Task: Edit the breakpoints.
Action: Mouse moved to (9, 43)
Screenshot: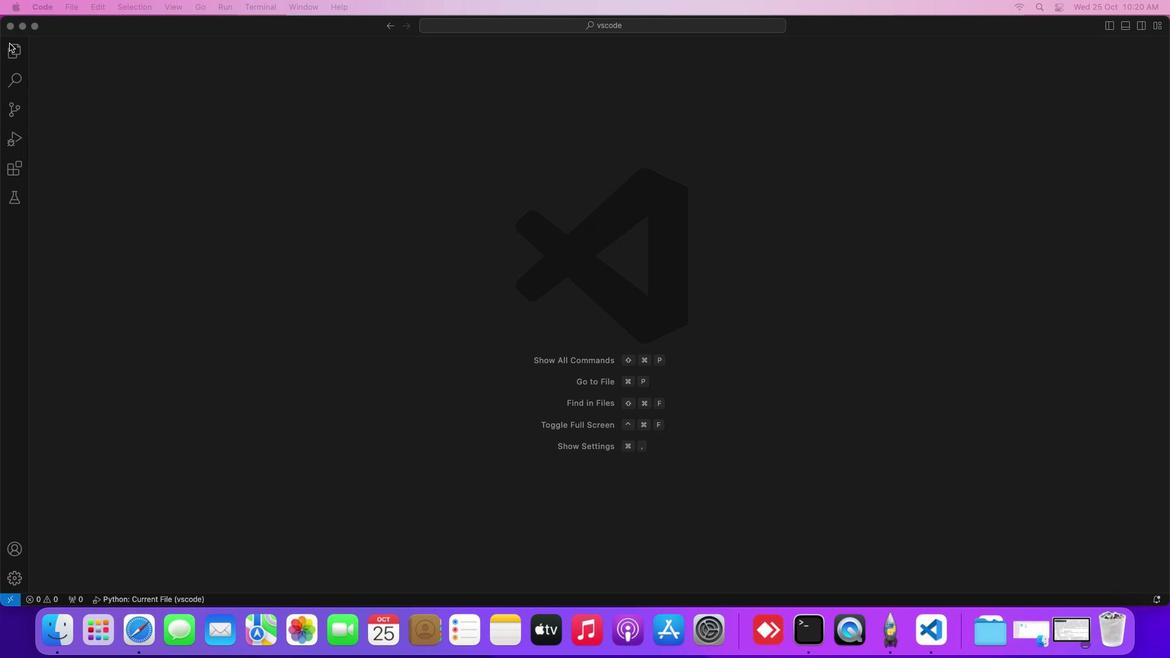 
Action: Mouse pressed left at (9, 43)
Screenshot: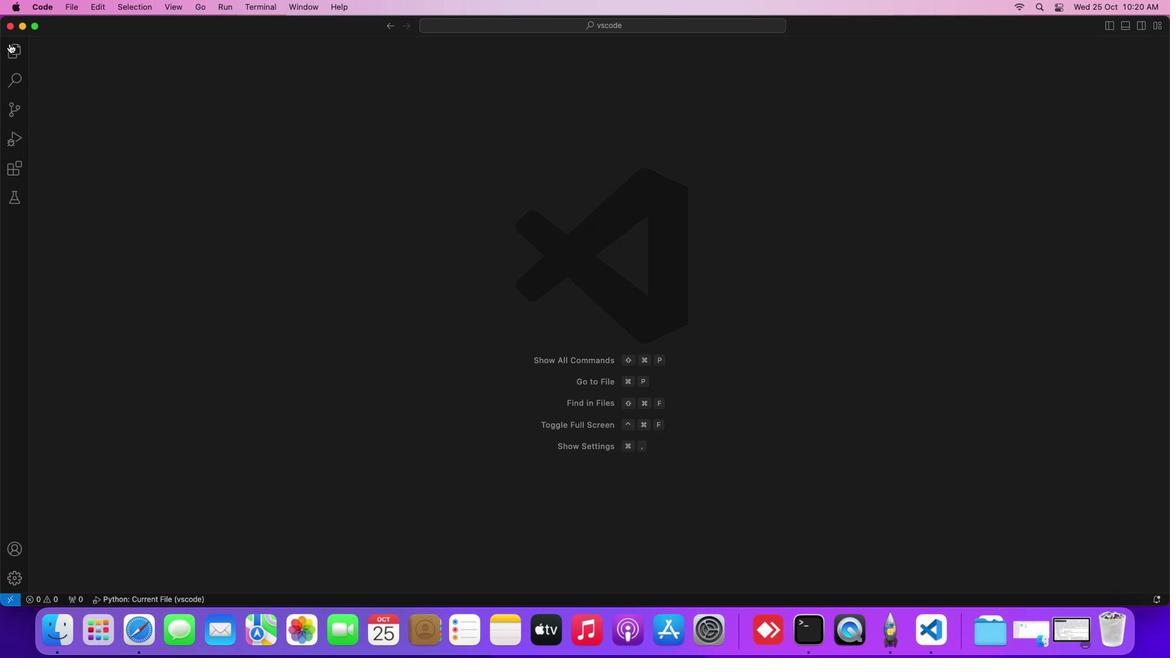 
Action: Mouse moved to (62, 100)
Screenshot: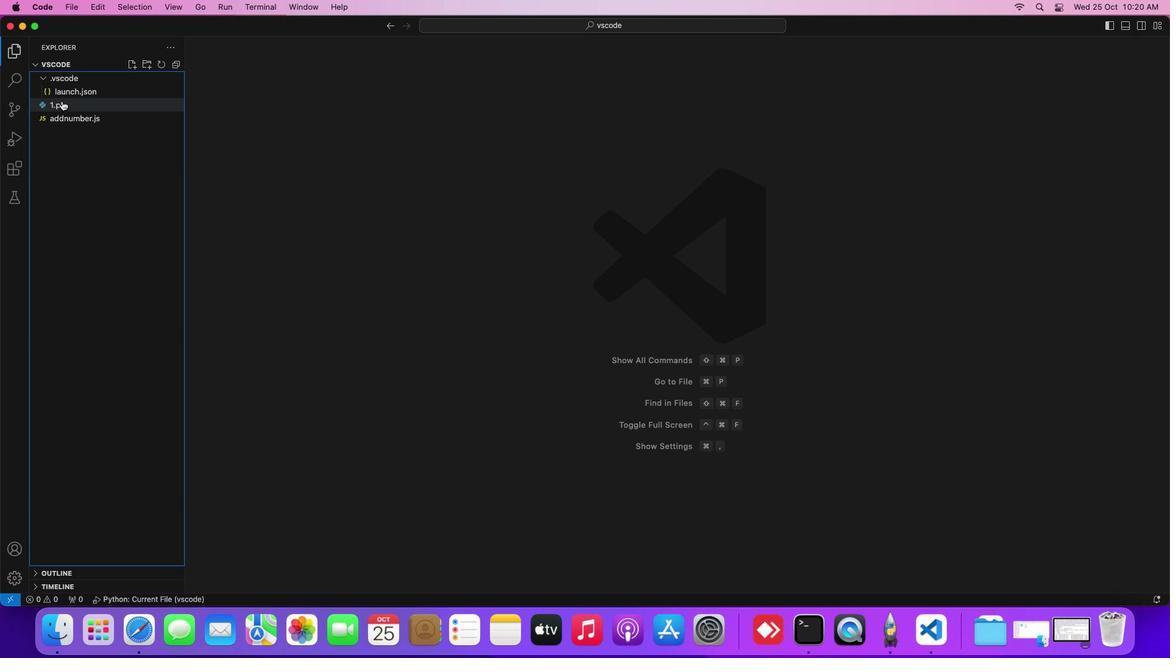 
Action: Mouse pressed left at (62, 100)
Screenshot: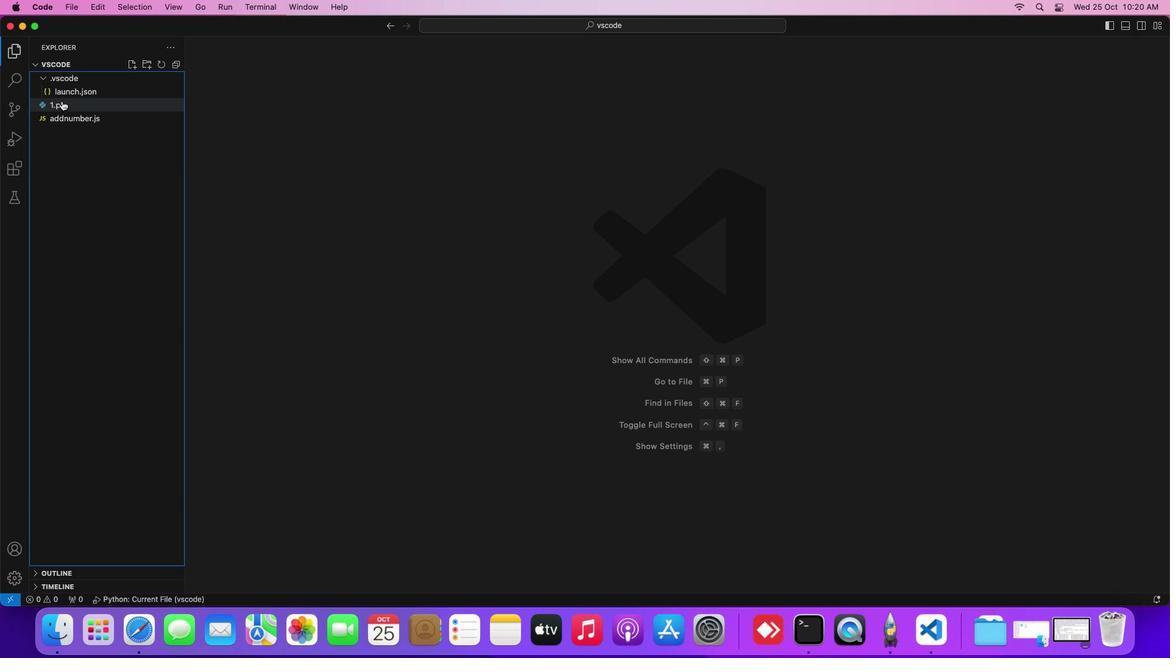 
Action: Mouse moved to (190, 88)
Screenshot: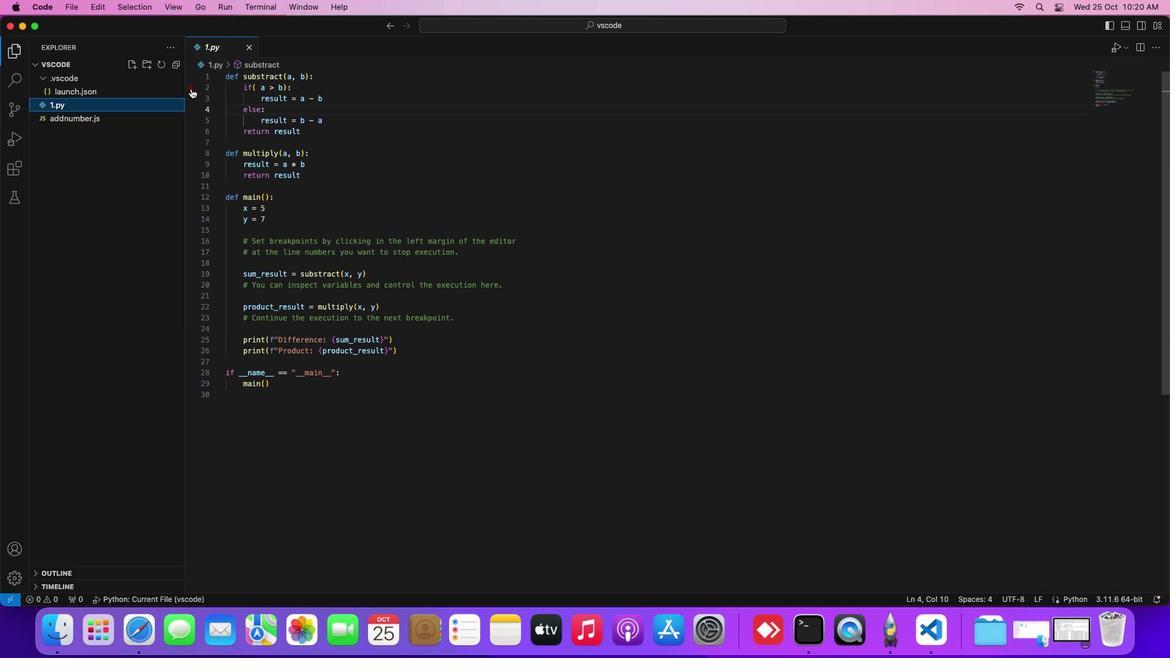 
Action: Mouse pressed left at (190, 88)
Screenshot: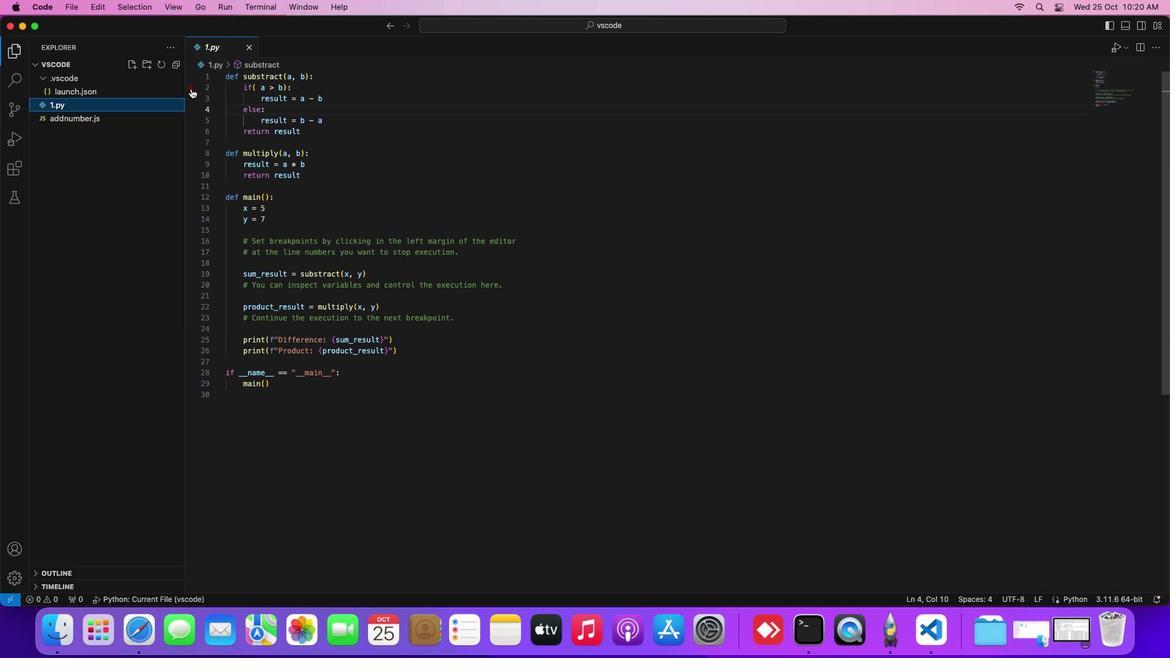 
Action: Mouse moved to (222, 4)
Screenshot: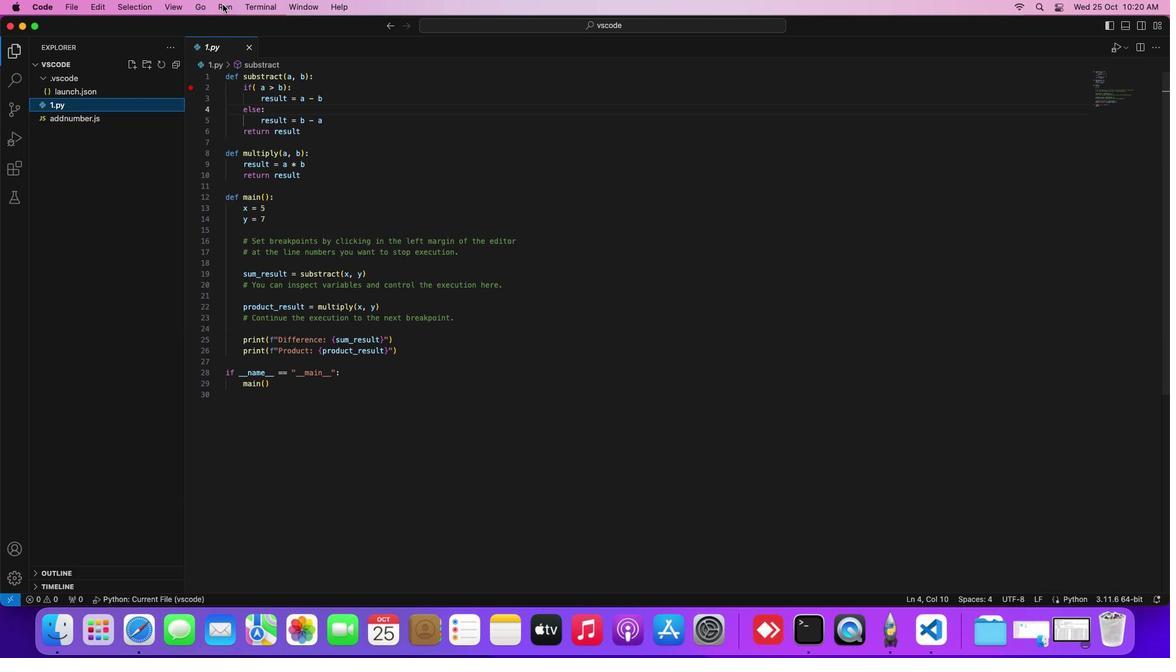 
Action: Mouse pressed left at (222, 4)
Screenshot: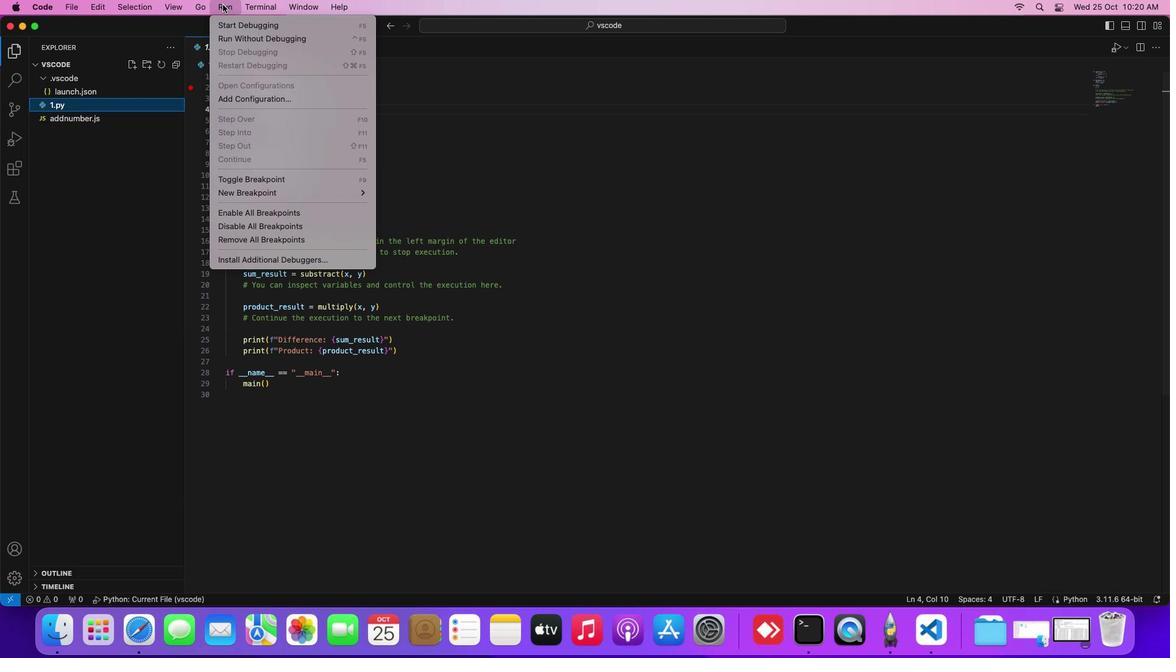 
Action: Mouse moved to (234, 21)
Screenshot: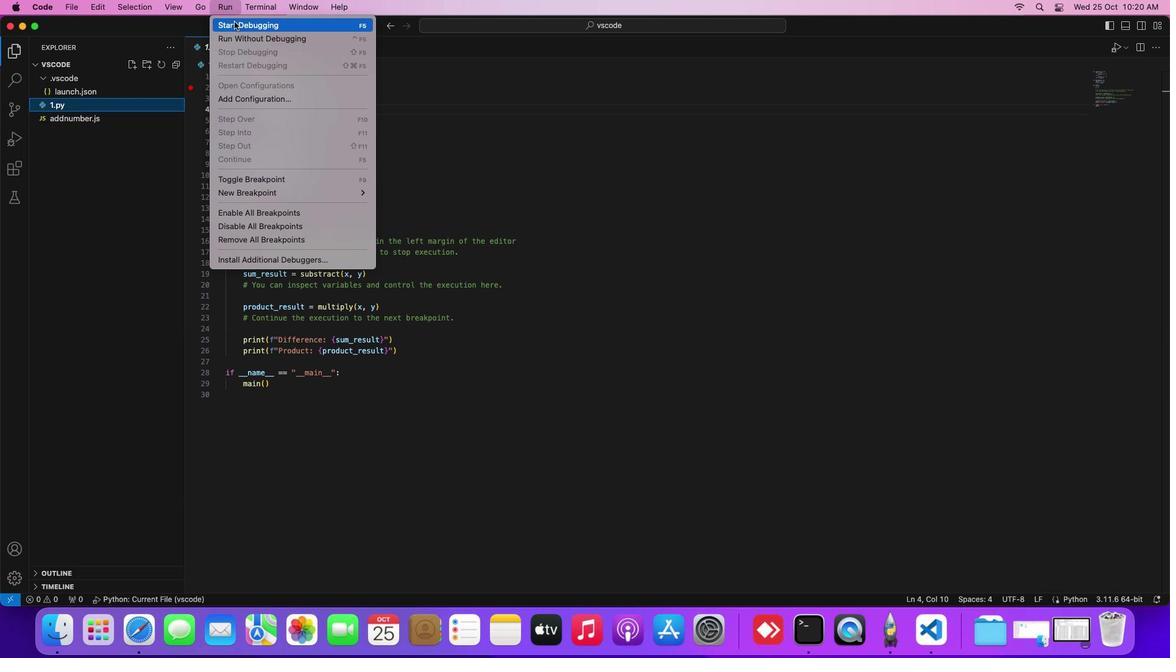 
Action: Mouse pressed left at (234, 21)
Screenshot: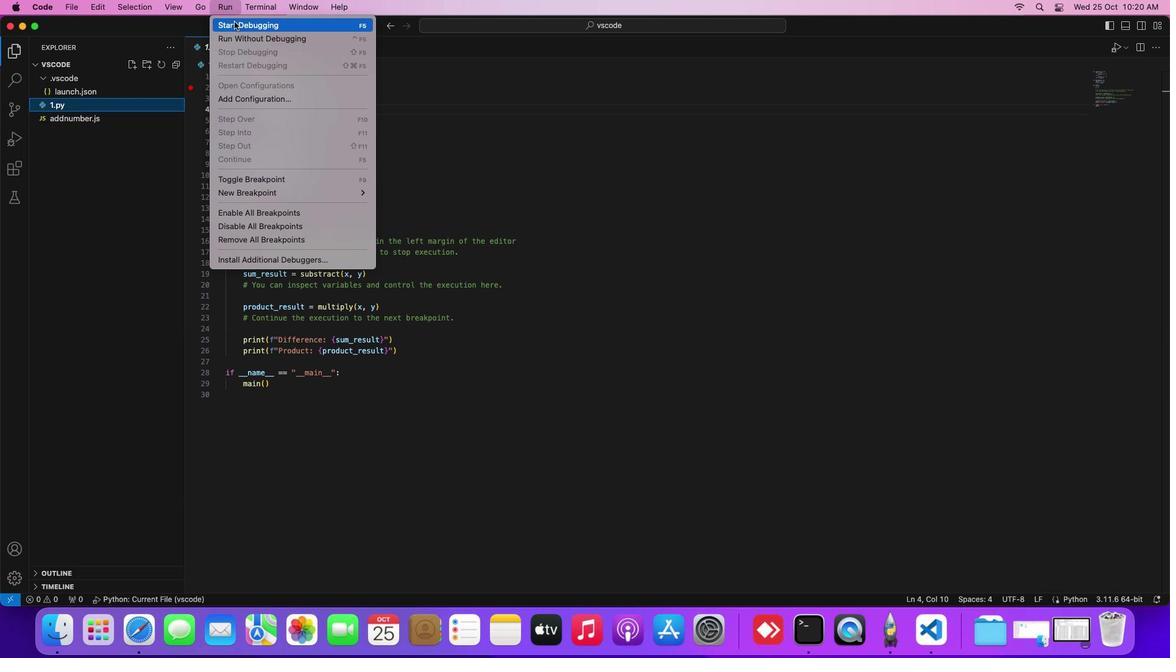 
Action: Mouse moved to (225, 9)
Screenshot: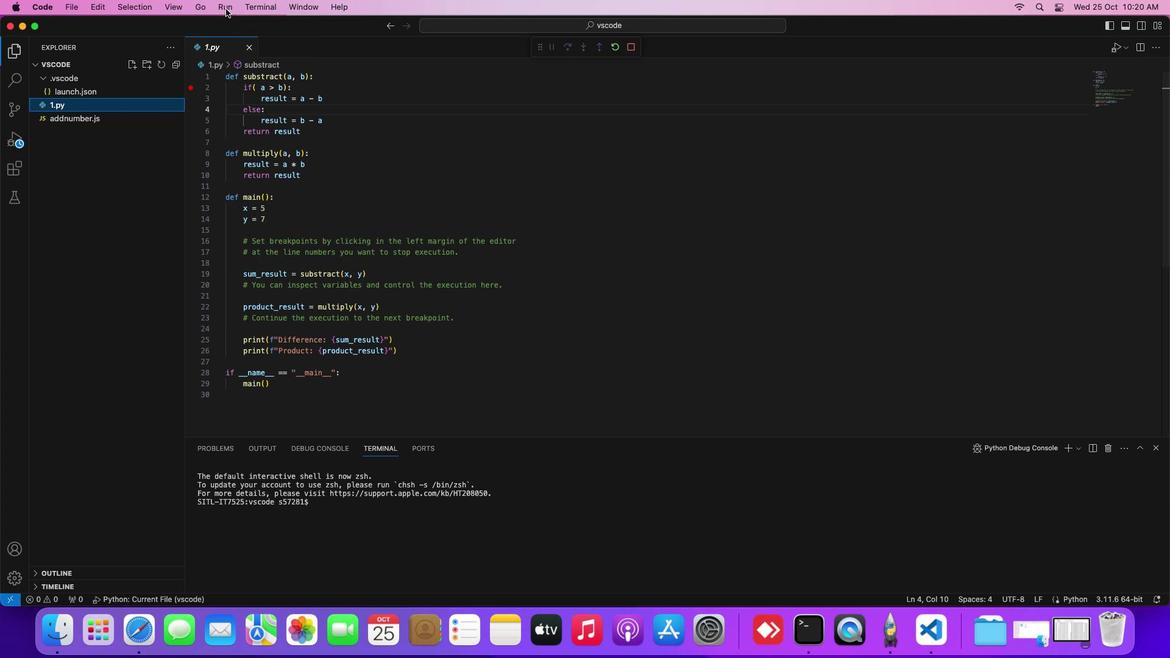 
Action: Mouse pressed left at (225, 9)
Screenshot: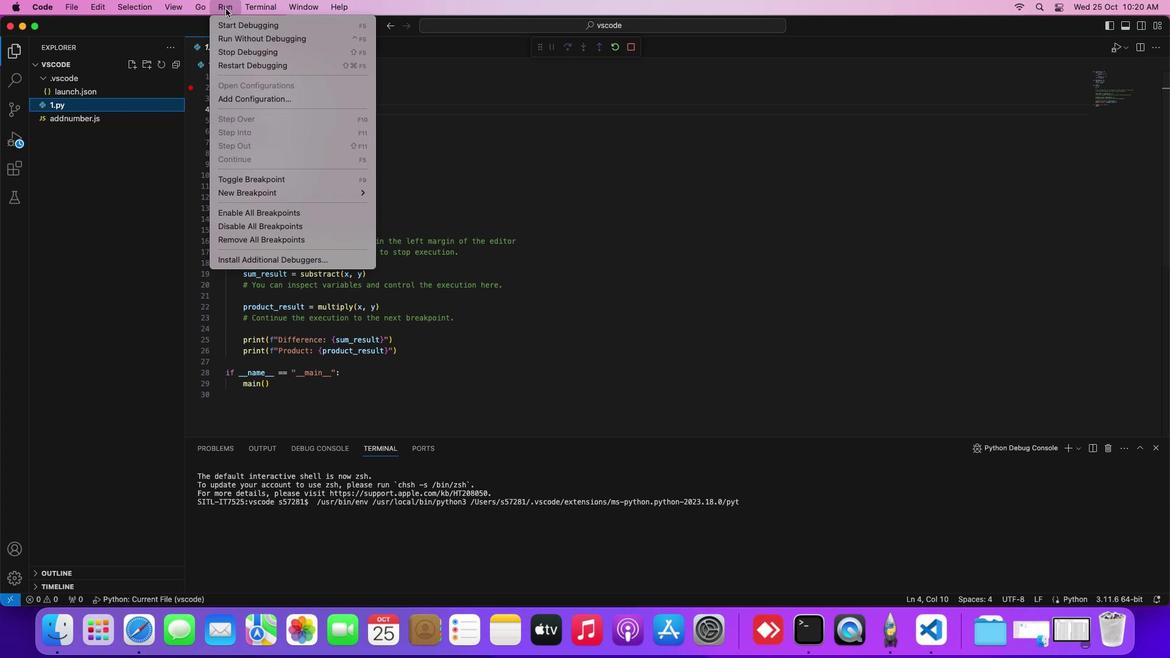 
Action: Mouse moved to (409, 205)
Screenshot: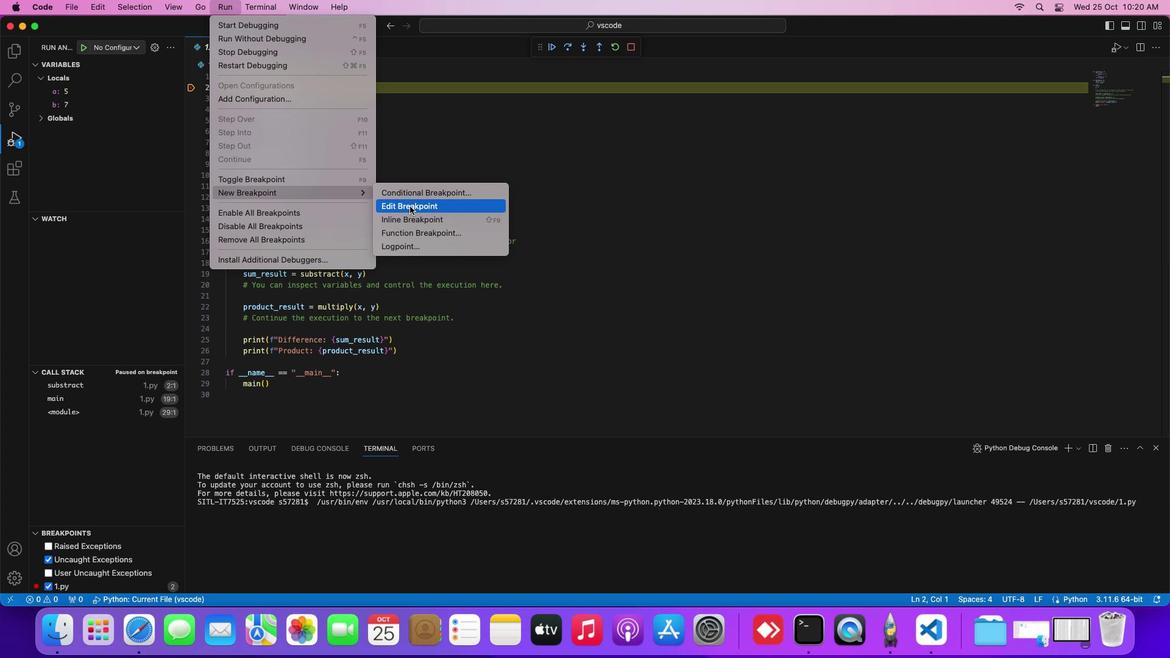 
Action: Mouse pressed left at (409, 205)
Screenshot: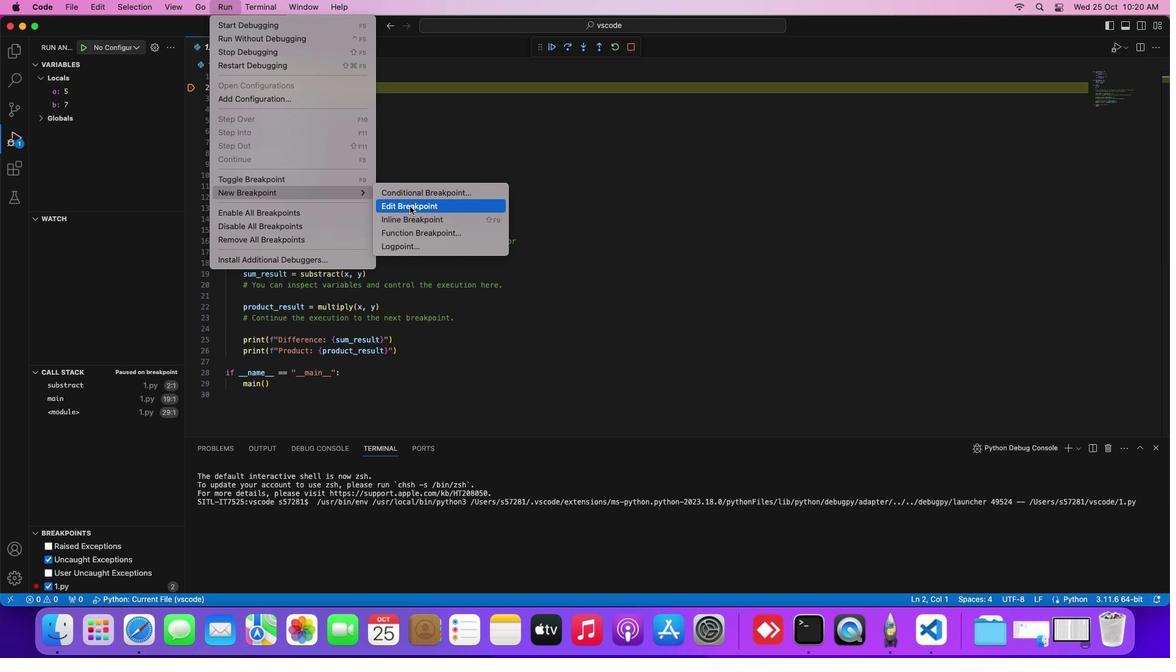 
Action: Mouse moved to (343, 136)
Screenshot: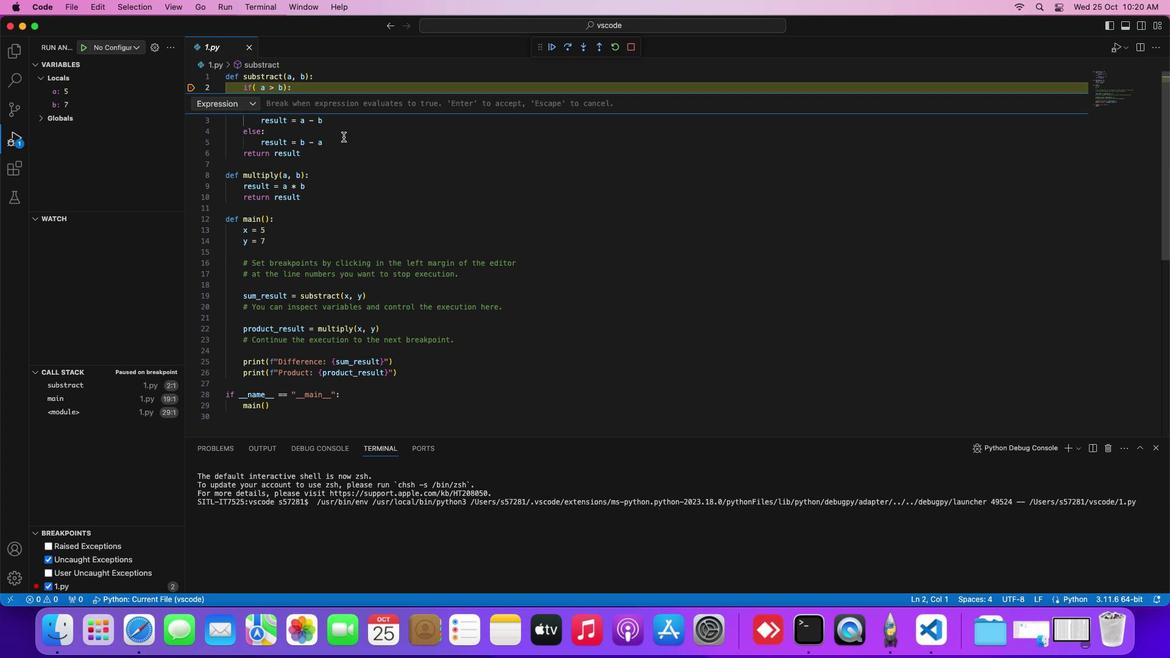
Action: Key pressed 'a'Key.spaceKey.shift_r'>'Key.space'b'Key.enter
Screenshot: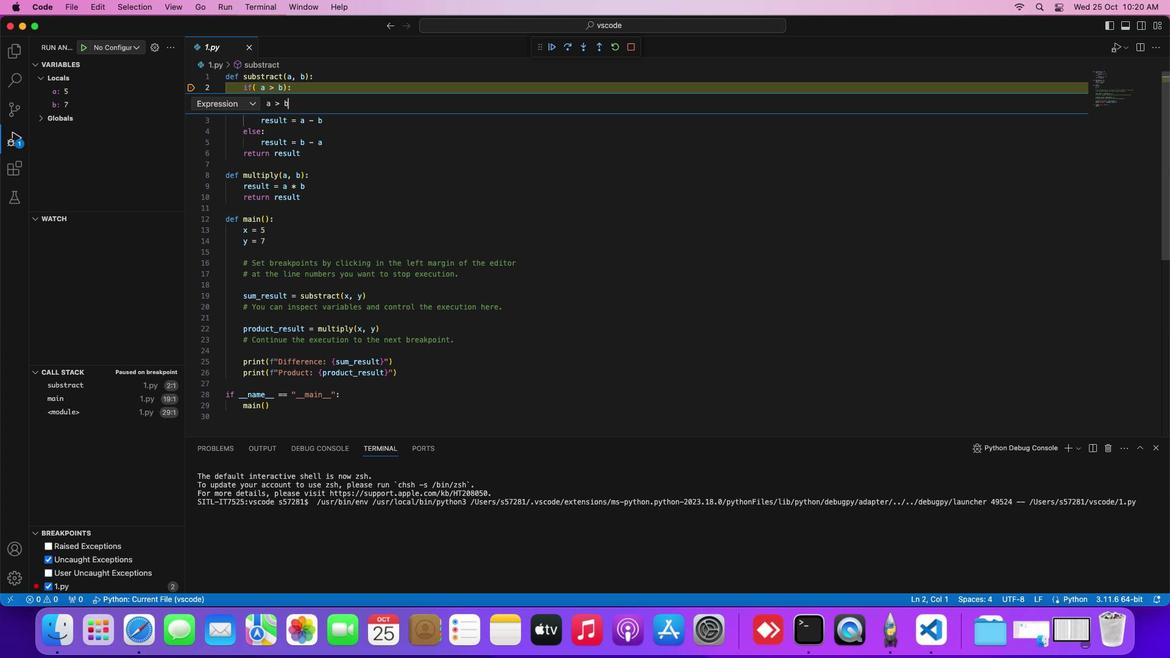 
Action: Mouse moved to (393, 153)
Screenshot: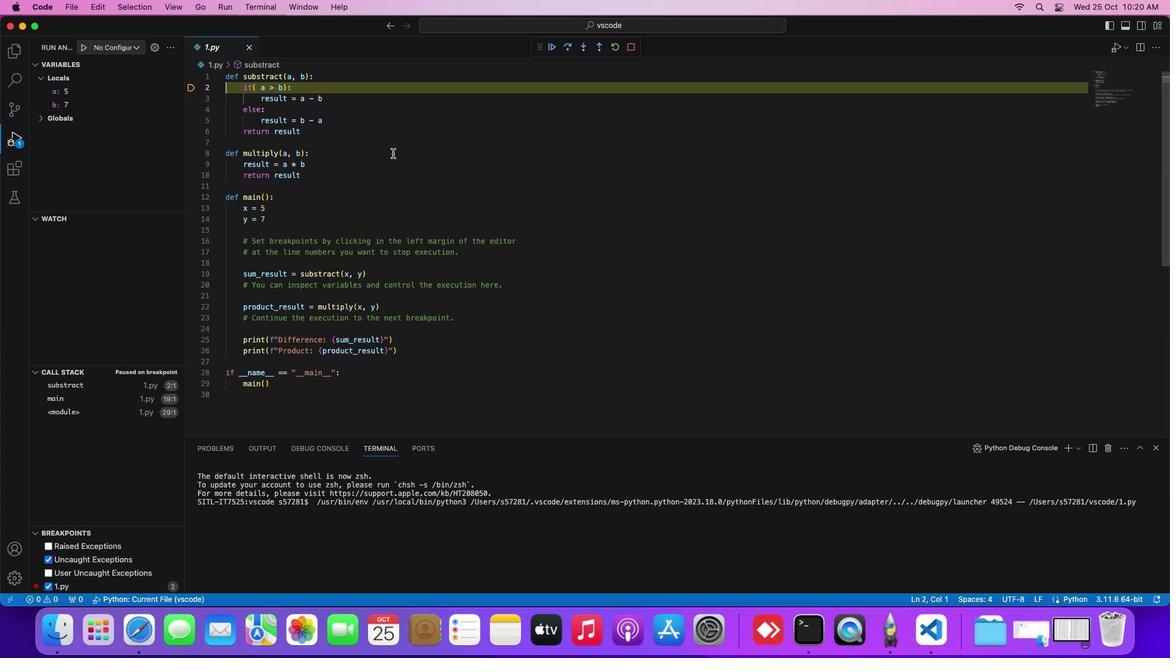 
